Task: Copy the link of Place to stay in Los Angeles, California, United States to share the place.
Action: Mouse moved to (392, 100)
Screenshot: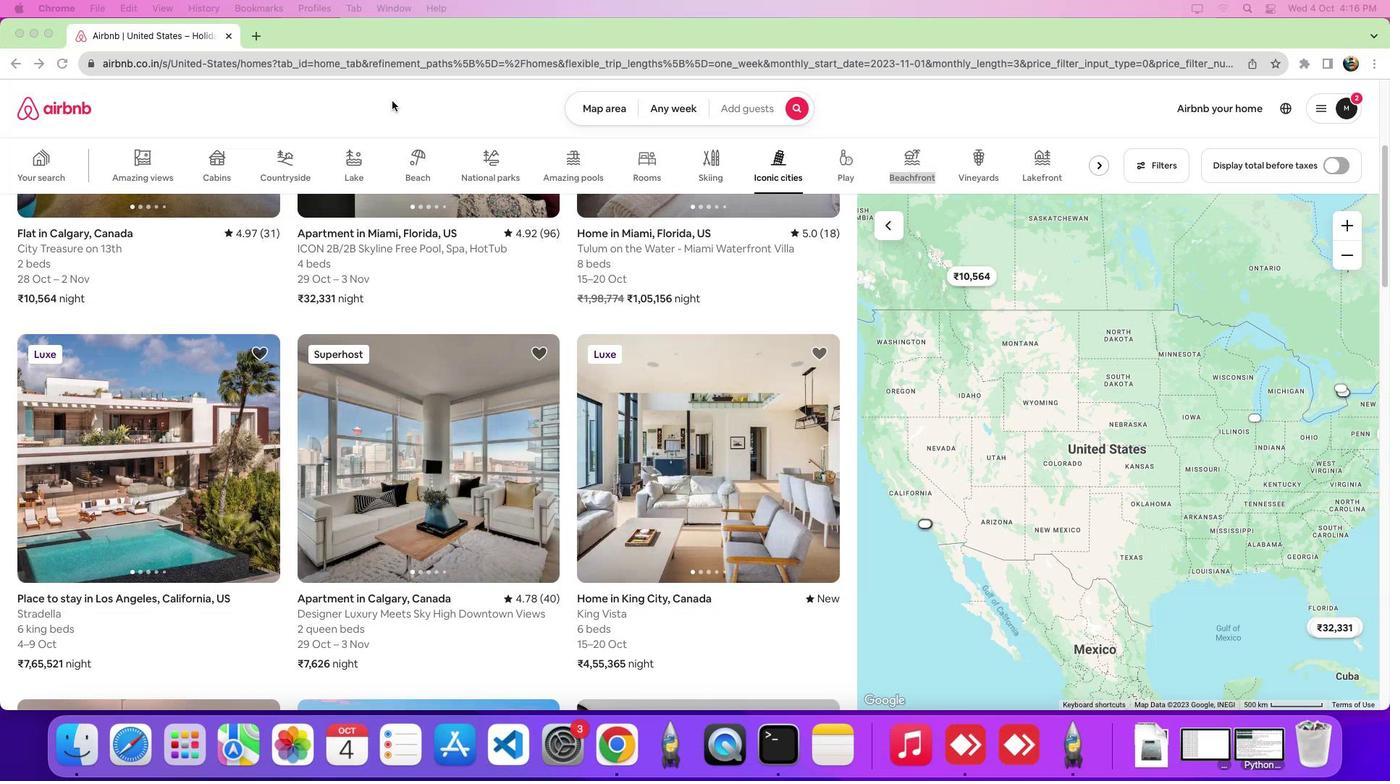 
Action: Mouse pressed left at (392, 100)
Screenshot: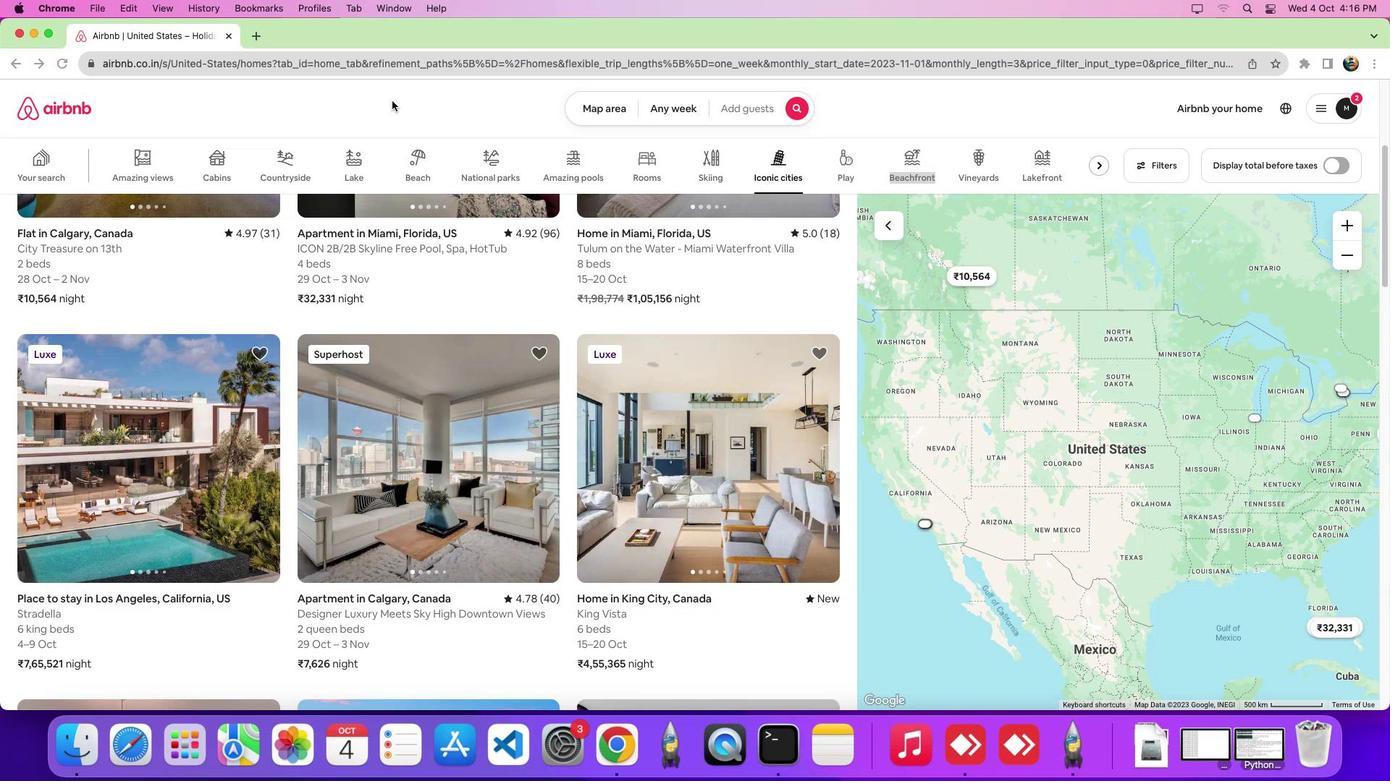 
Action: Mouse moved to (752, 168)
Screenshot: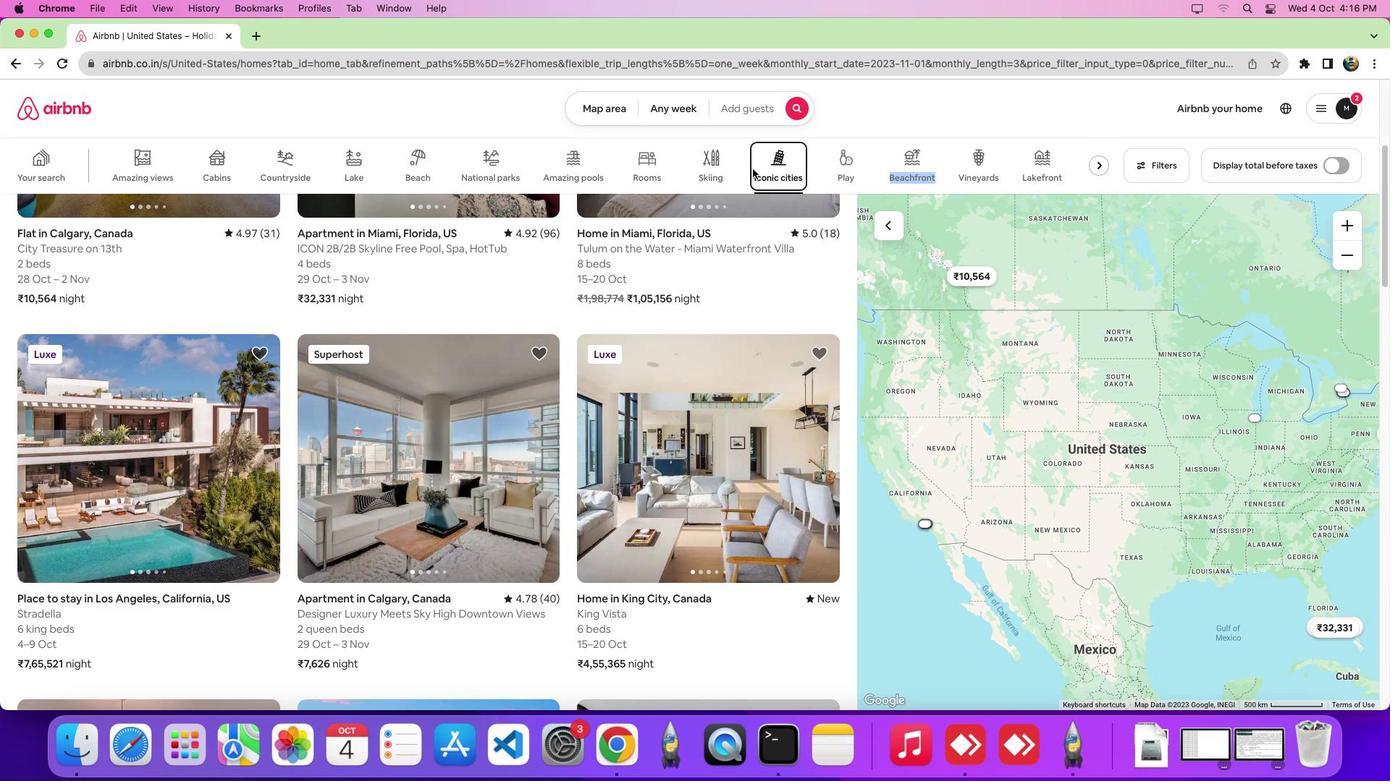 
Action: Mouse pressed left at (752, 168)
Screenshot: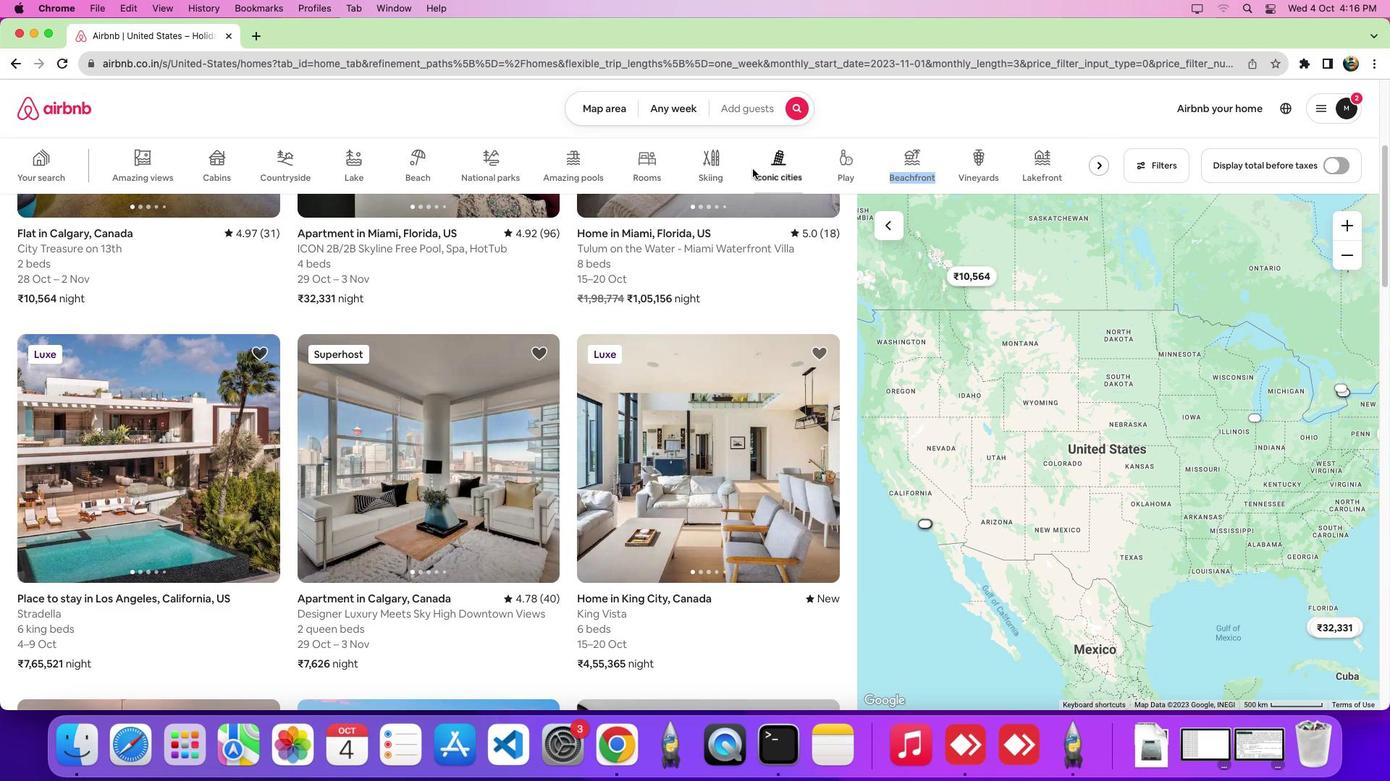 
Action: Mouse moved to (760, 169)
Screenshot: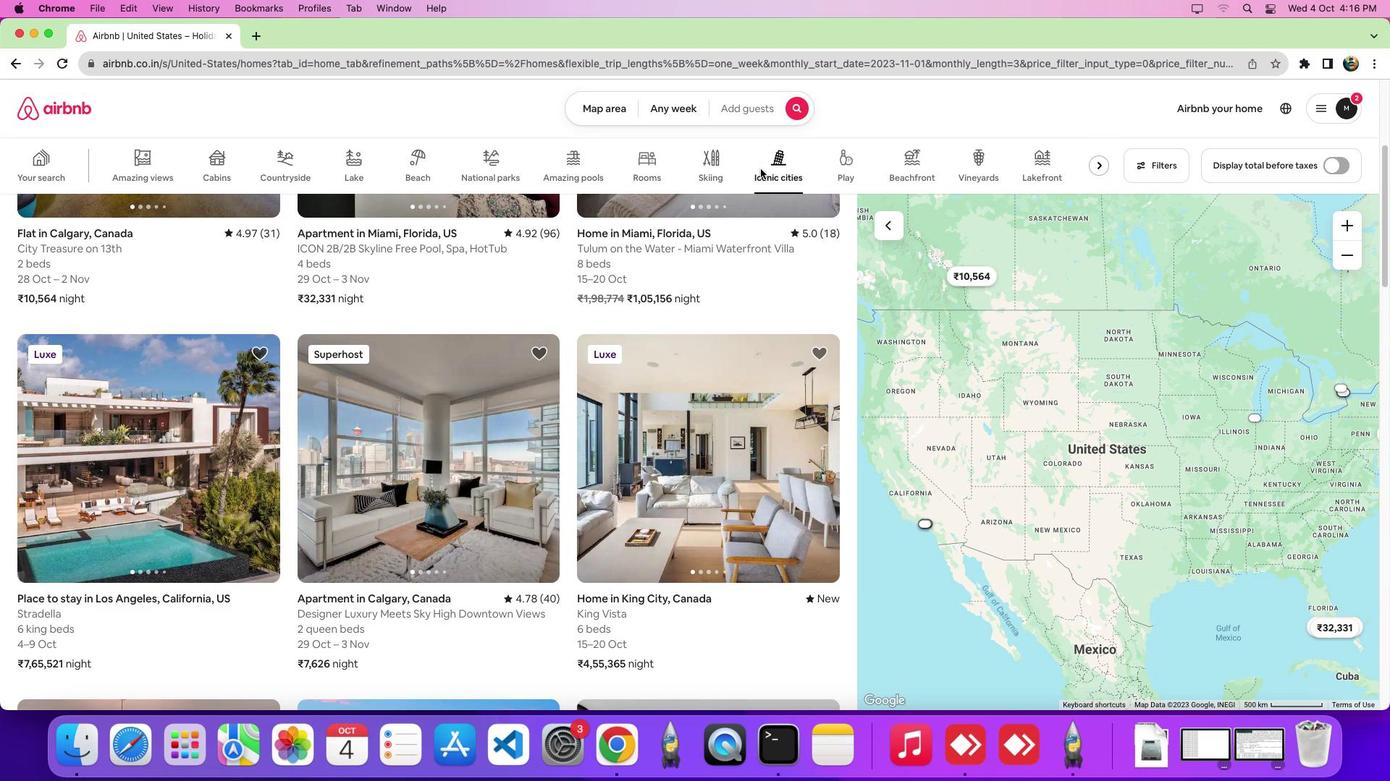 
Action: Mouse pressed left at (760, 169)
Screenshot: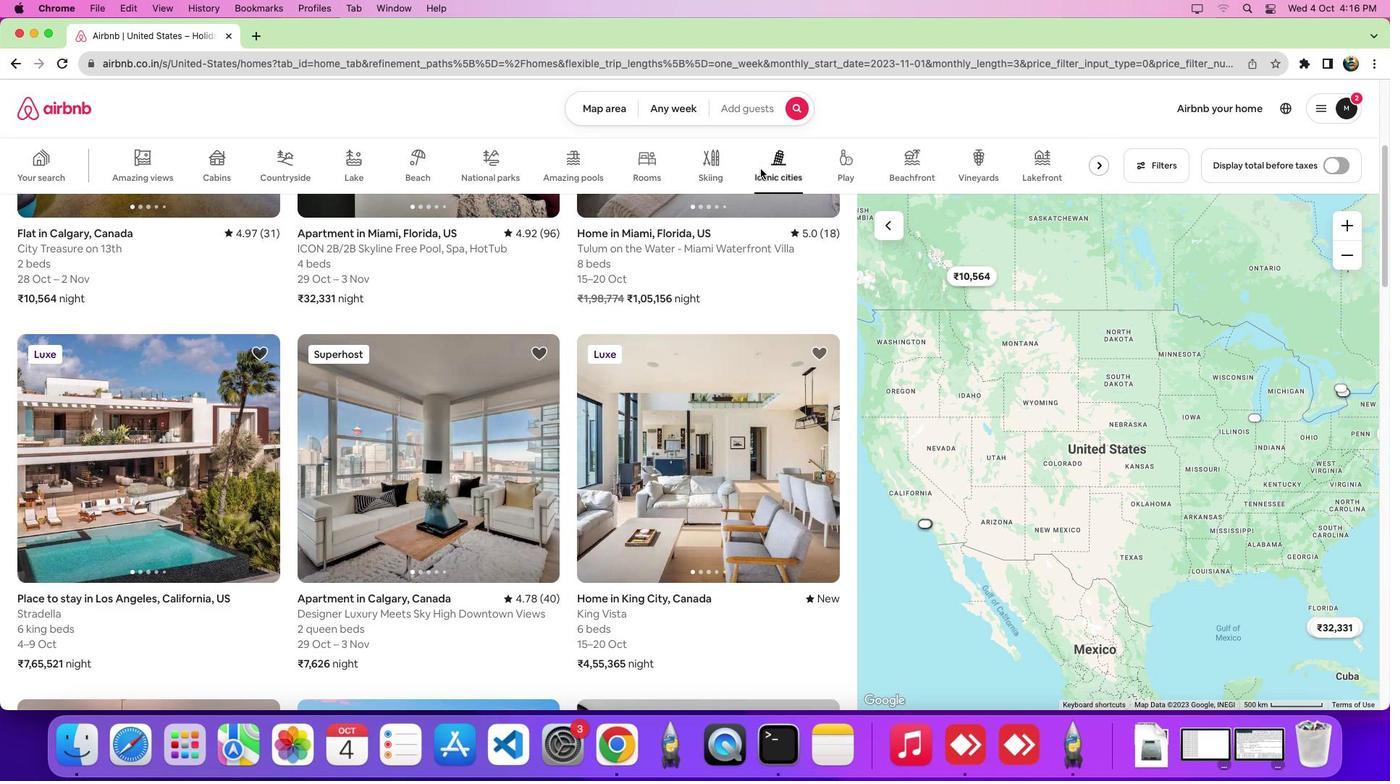 
Action: Mouse moved to (160, 493)
Screenshot: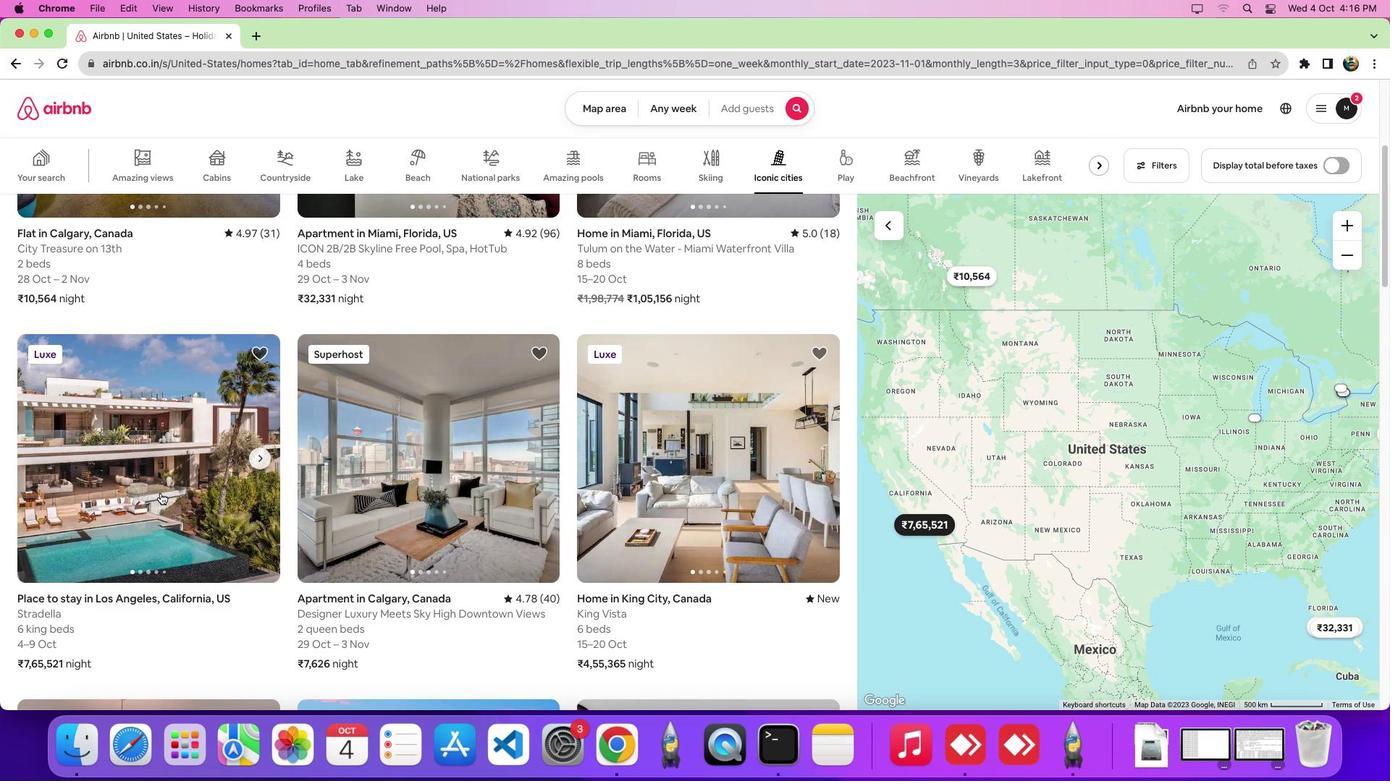 
Action: Mouse pressed left at (160, 493)
Screenshot: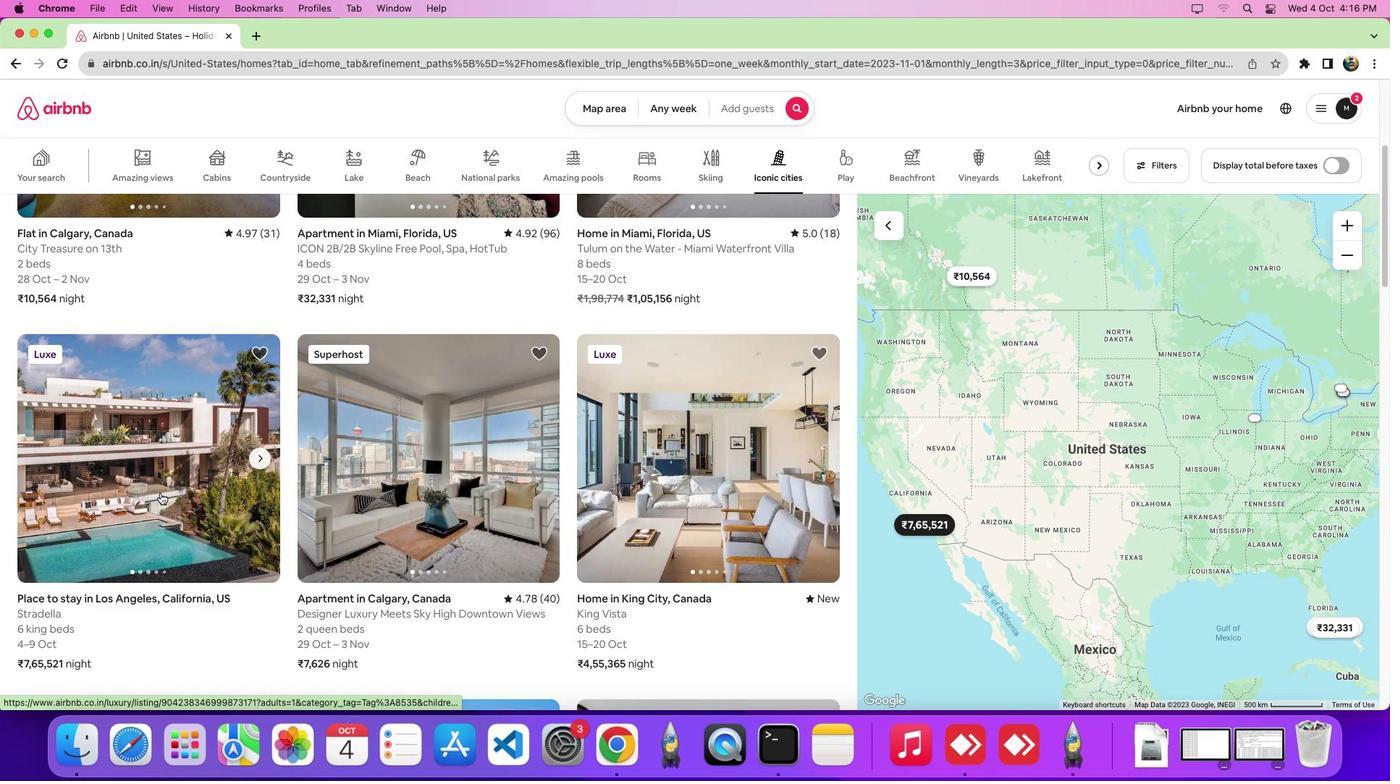 
Action: Mouse moved to (1024, 194)
Screenshot: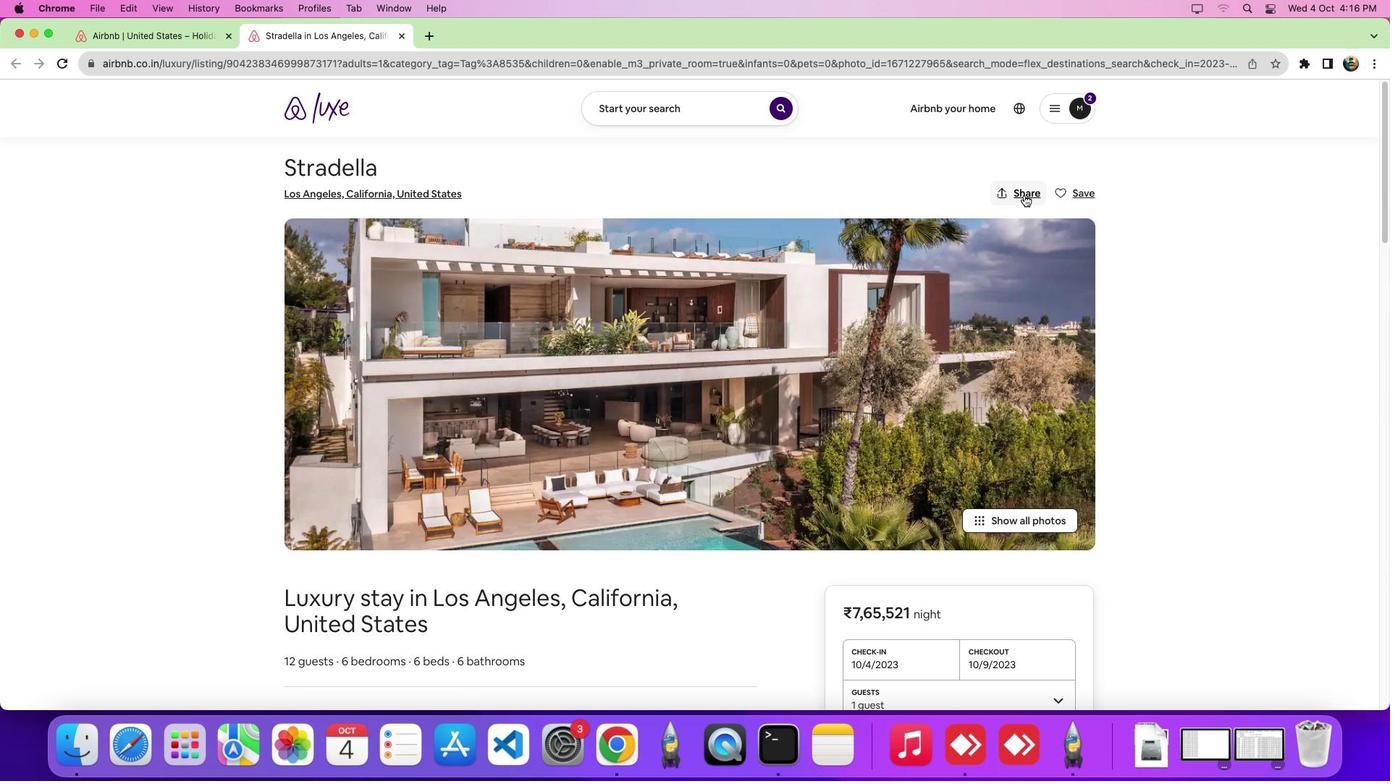 
Action: Mouse pressed left at (1024, 194)
Screenshot: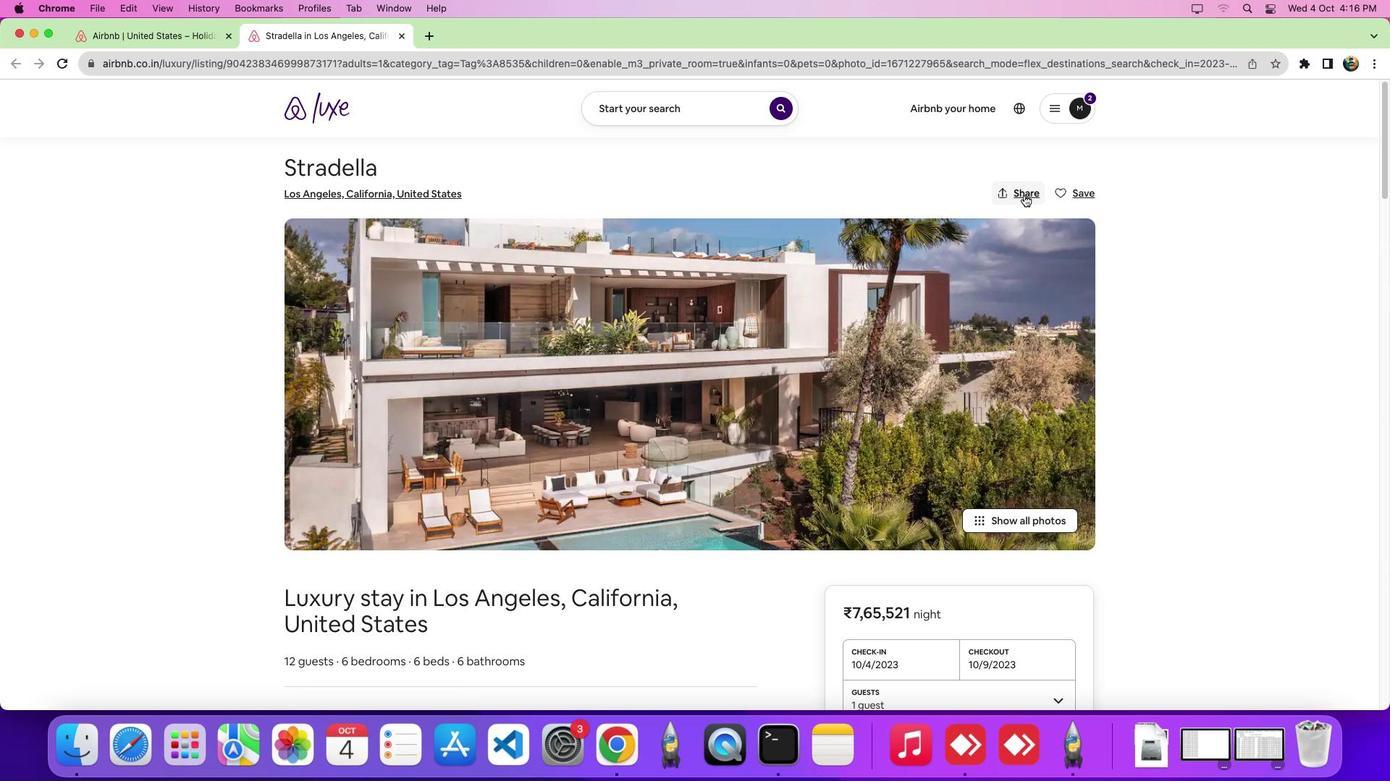 
Action: Mouse moved to (575, 361)
Screenshot: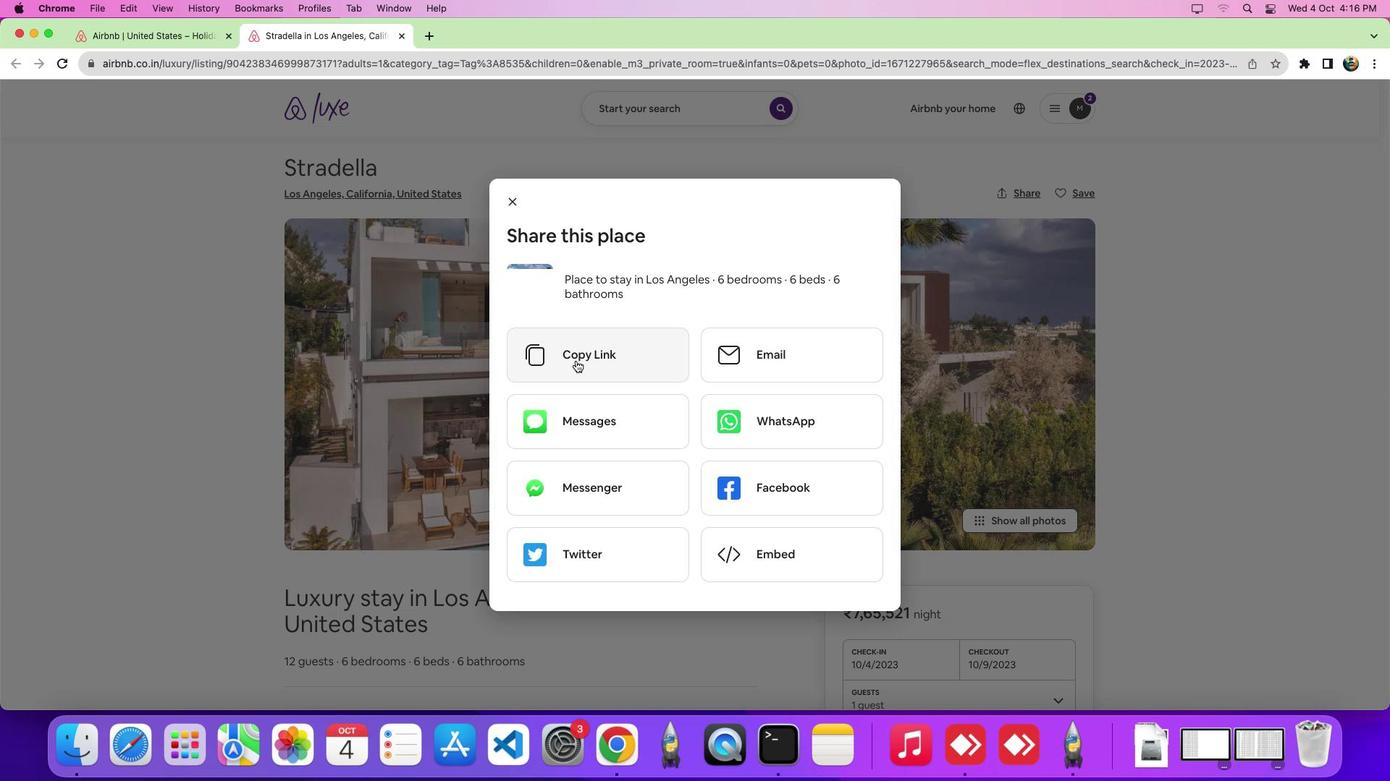 
Action: Mouse pressed left at (575, 361)
Screenshot: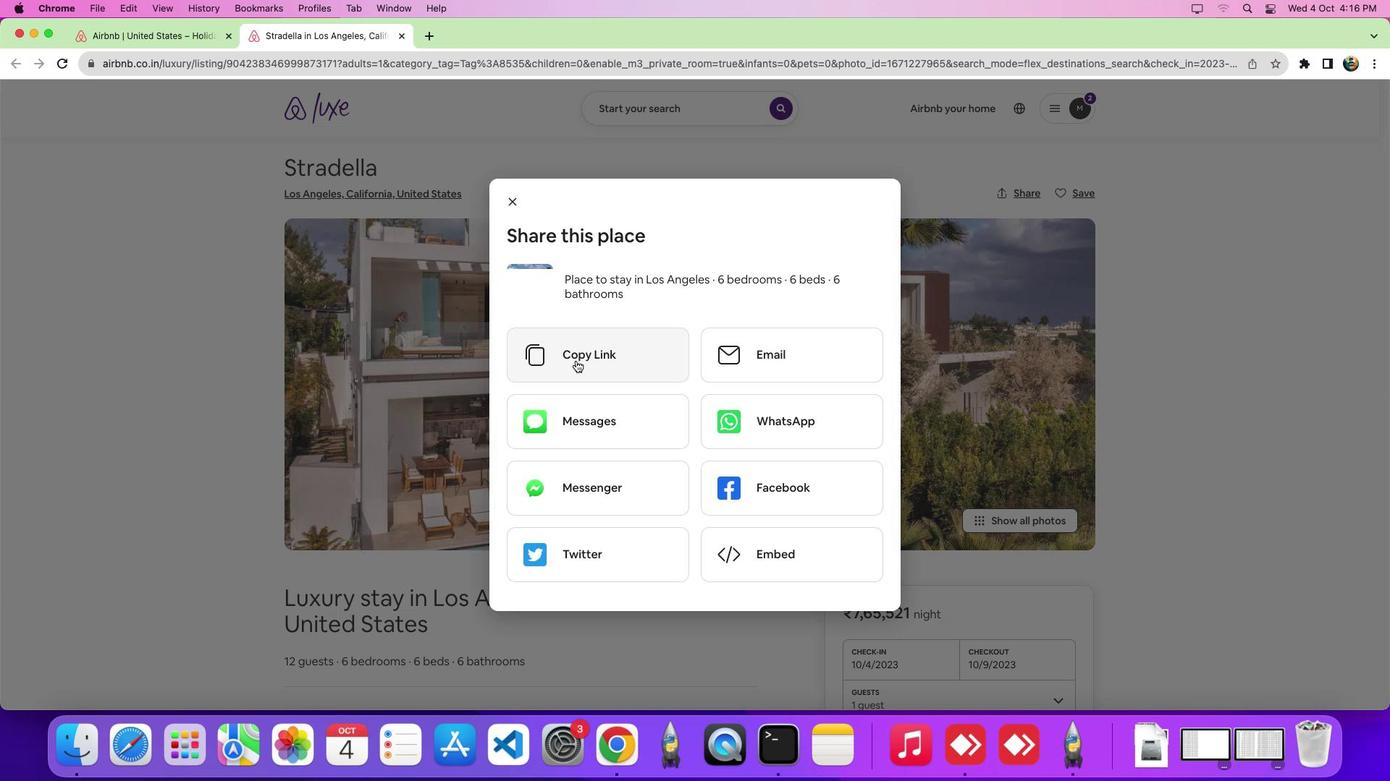
Action: Mouse moved to (576, 365)
Screenshot: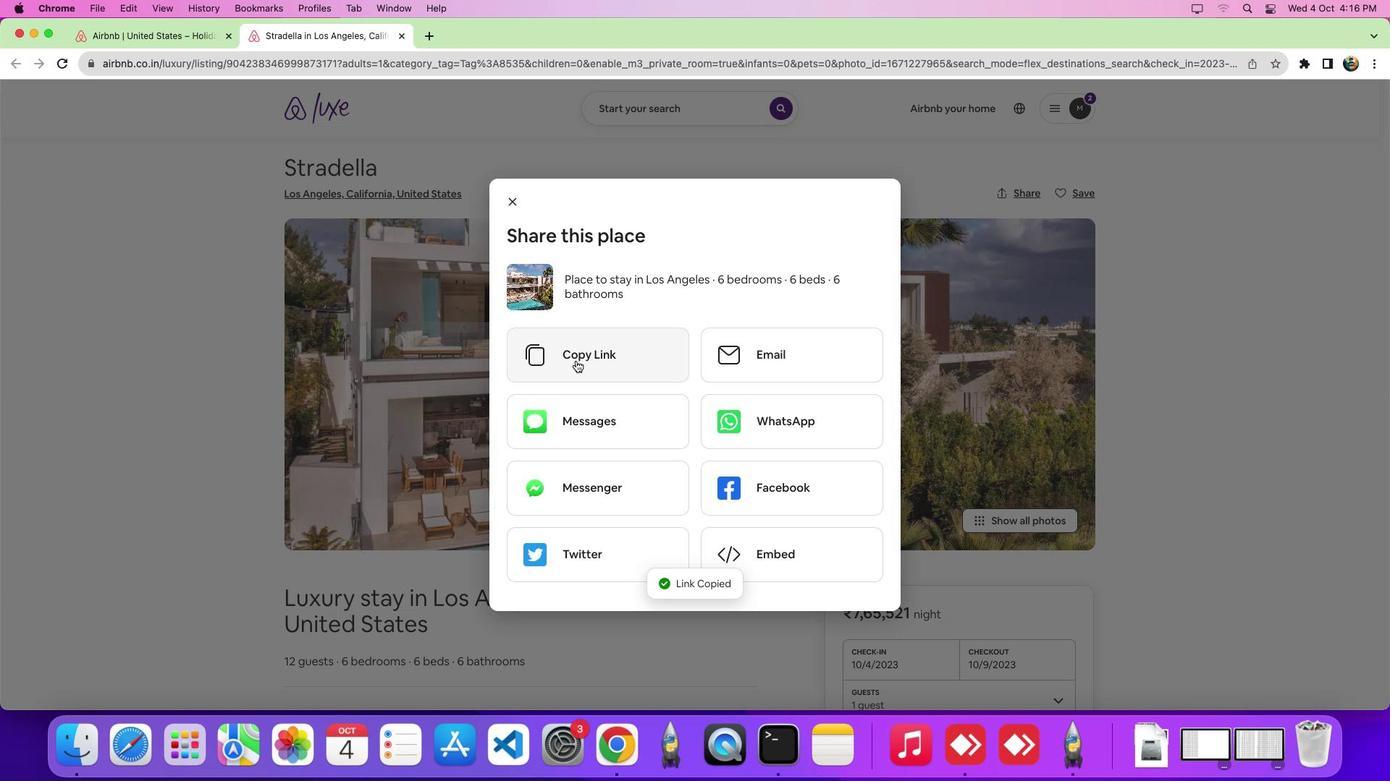 
